 Task: Stop recording the network log.
Action: Mouse moved to (935, 25)
Screenshot: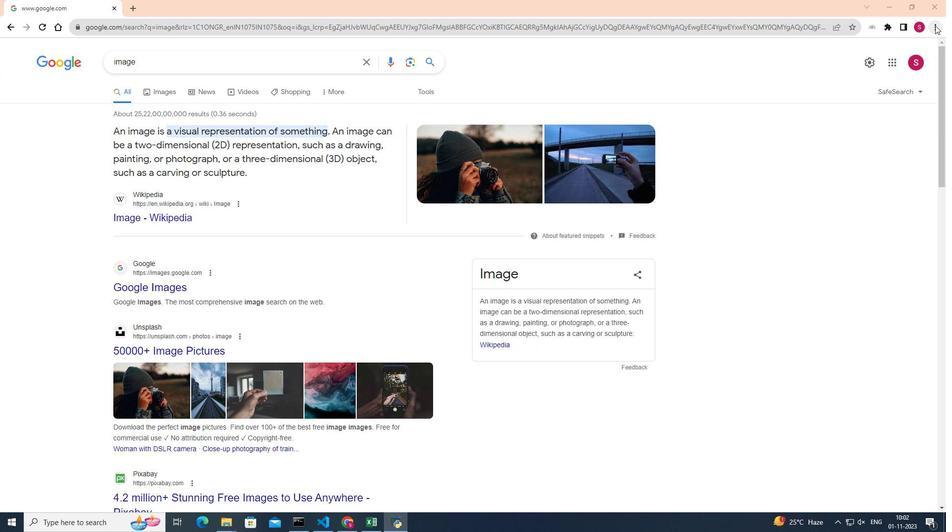 
Action: Mouse pressed left at (935, 25)
Screenshot: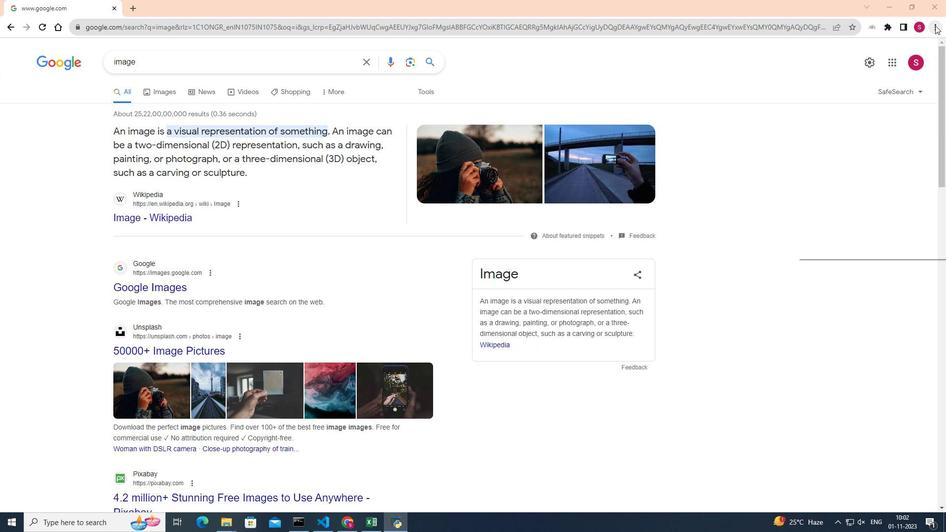 
Action: Mouse moved to (823, 182)
Screenshot: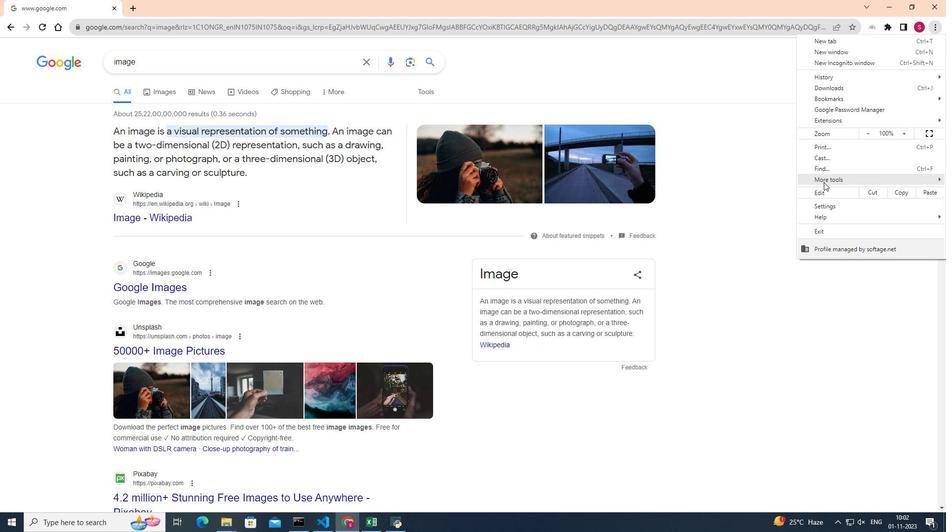 
Action: Mouse pressed left at (823, 182)
Screenshot: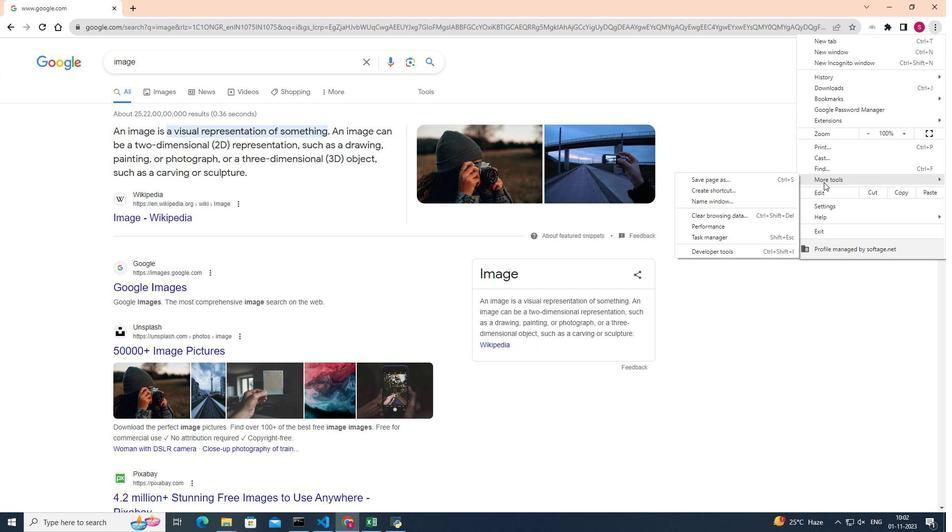 
Action: Mouse moved to (712, 247)
Screenshot: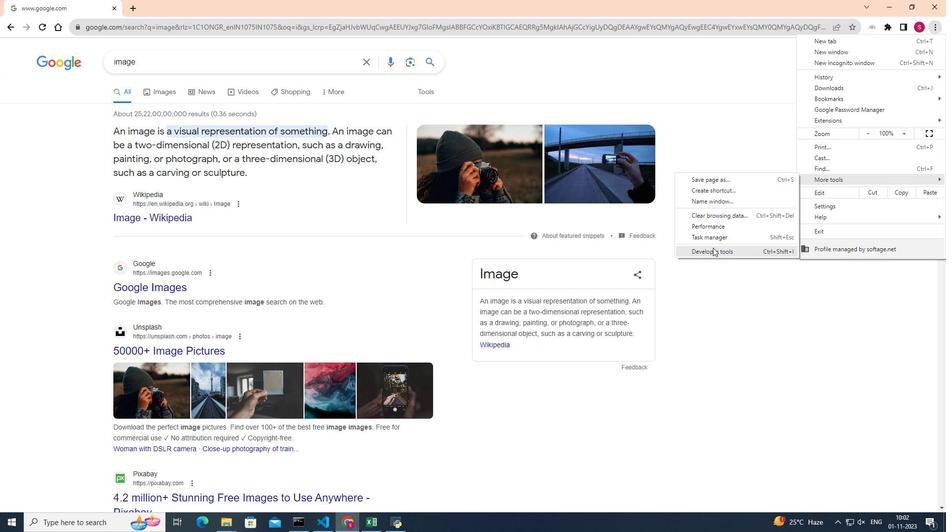 
Action: Mouse pressed left at (712, 247)
Screenshot: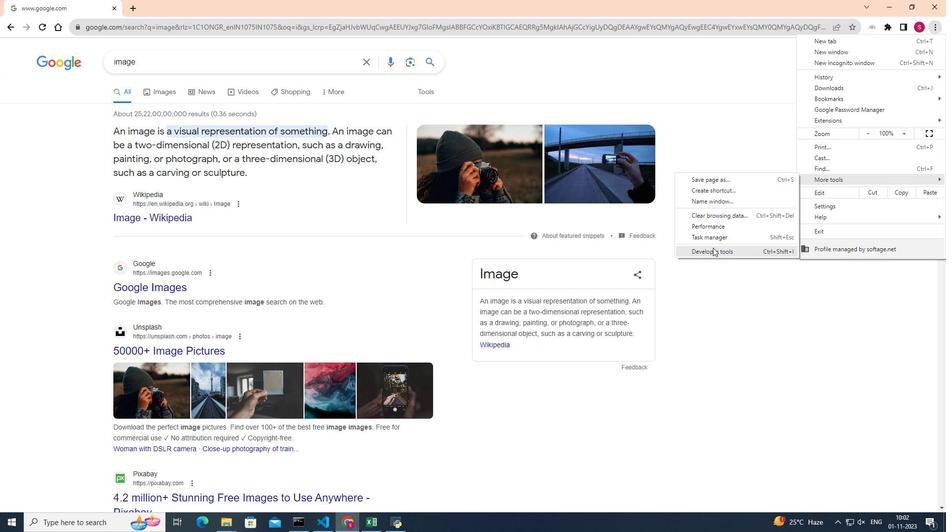 
Action: Mouse moved to (829, 39)
Screenshot: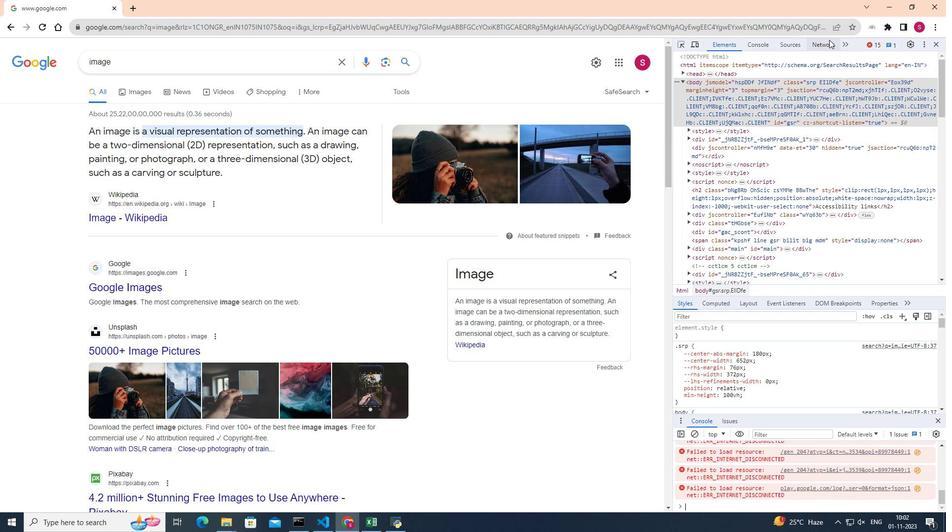 
Action: Mouse pressed left at (829, 39)
Screenshot: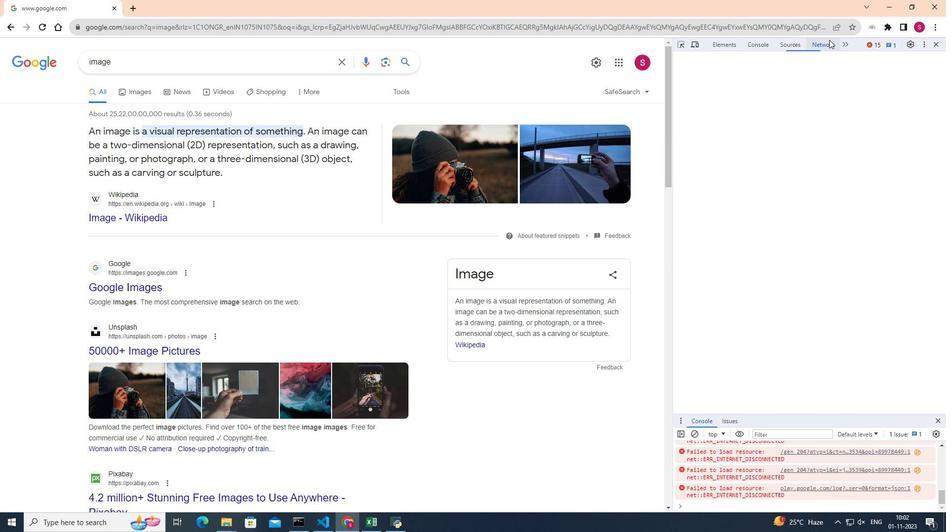 
Action: Mouse moved to (777, 260)
Screenshot: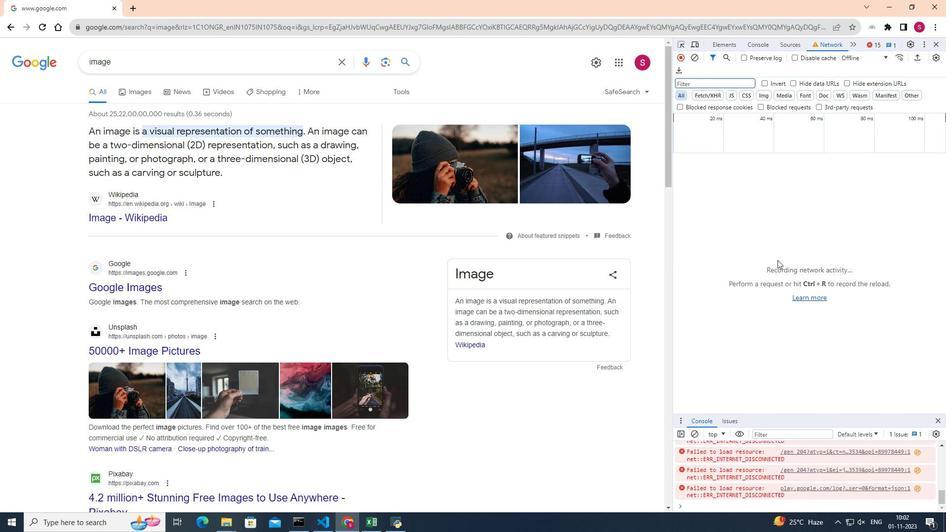 
Action: Key pressed ctrl+R
Screenshot: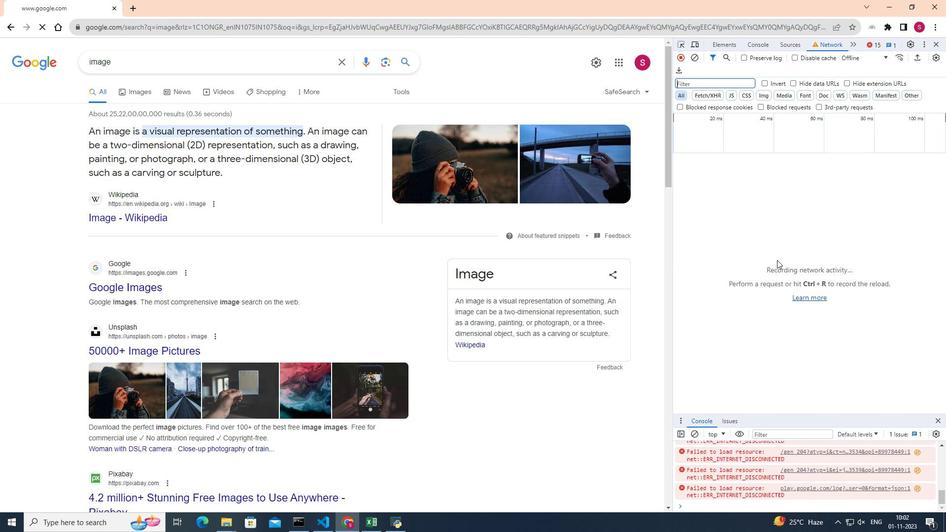 
Action: Mouse moved to (681, 55)
Screenshot: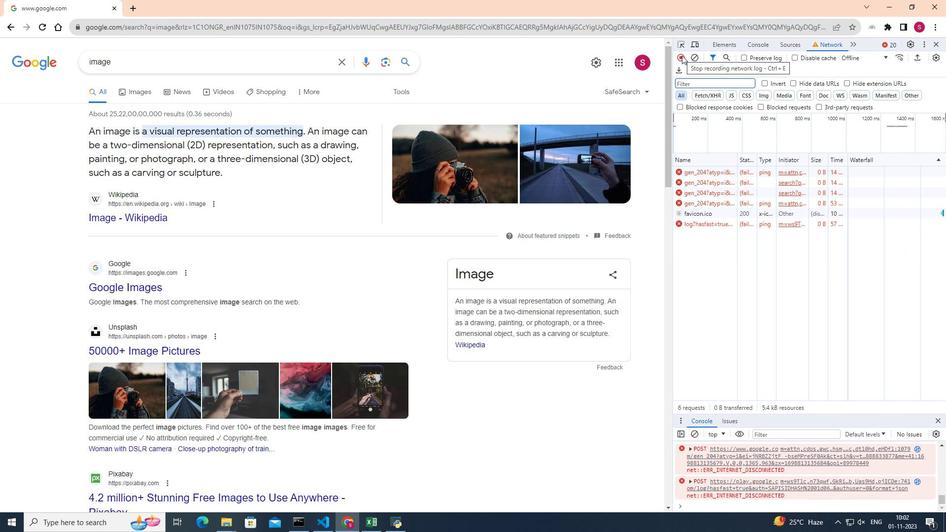 
Action: Mouse pressed left at (681, 55)
Screenshot: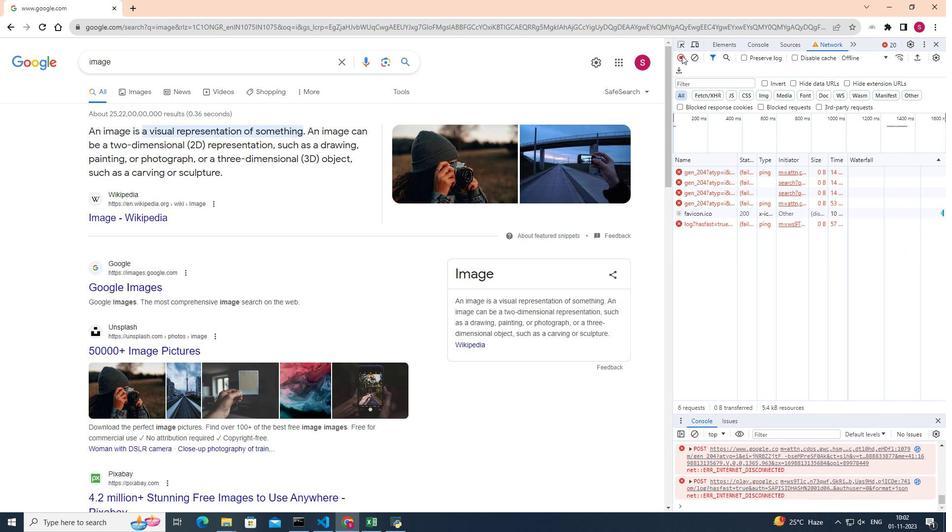 
Action: Mouse moved to (746, 228)
Screenshot: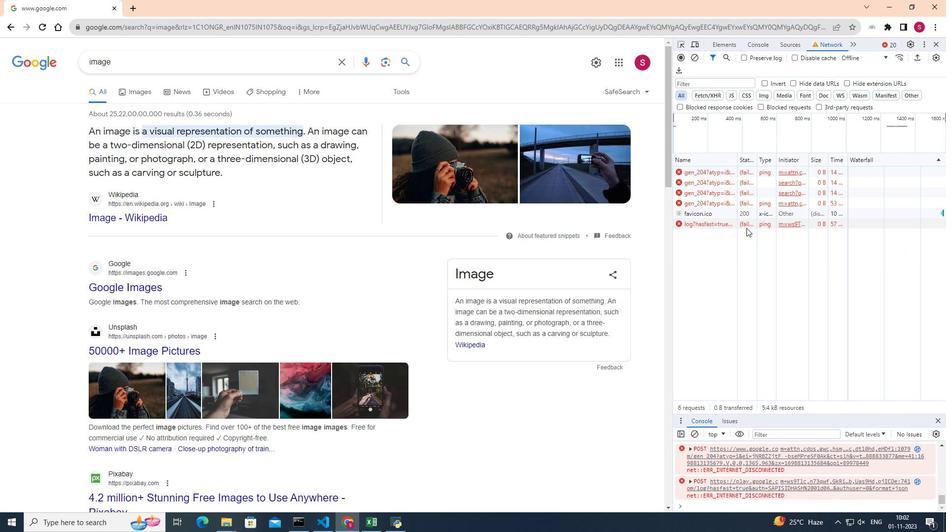 
